 Task: Search one way flight ticket for 3 adults in first from Minot: Minot International Airport to Fort Wayne: Fort Wayne International Airport on 8-4-2023. Choice of flights is Frontier. Number of bags: 2 checked bags. Price is upto 106000. Outbound departure time preference is 8:45.
Action: Mouse moved to (295, 246)
Screenshot: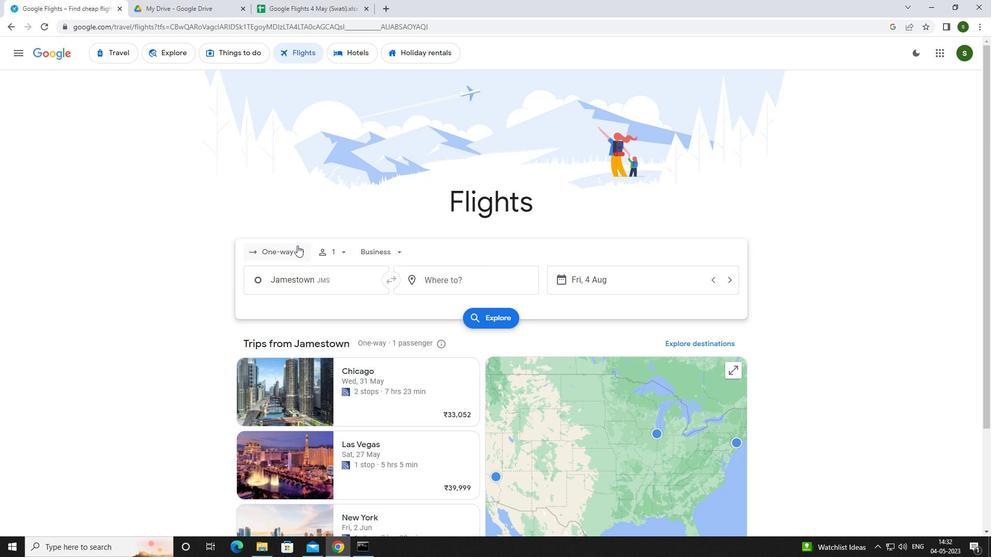 
Action: Mouse pressed left at (295, 246)
Screenshot: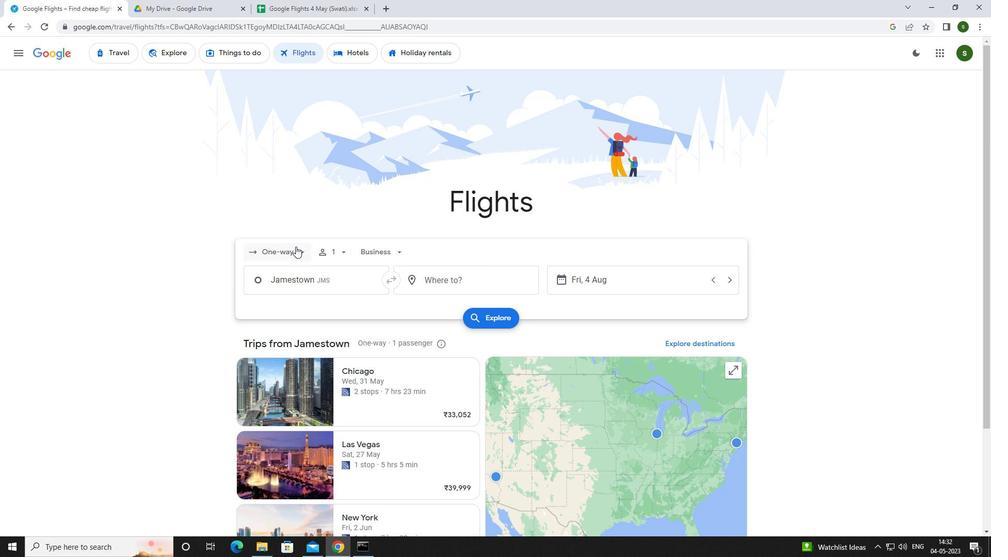 
Action: Mouse moved to (282, 303)
Screenshot: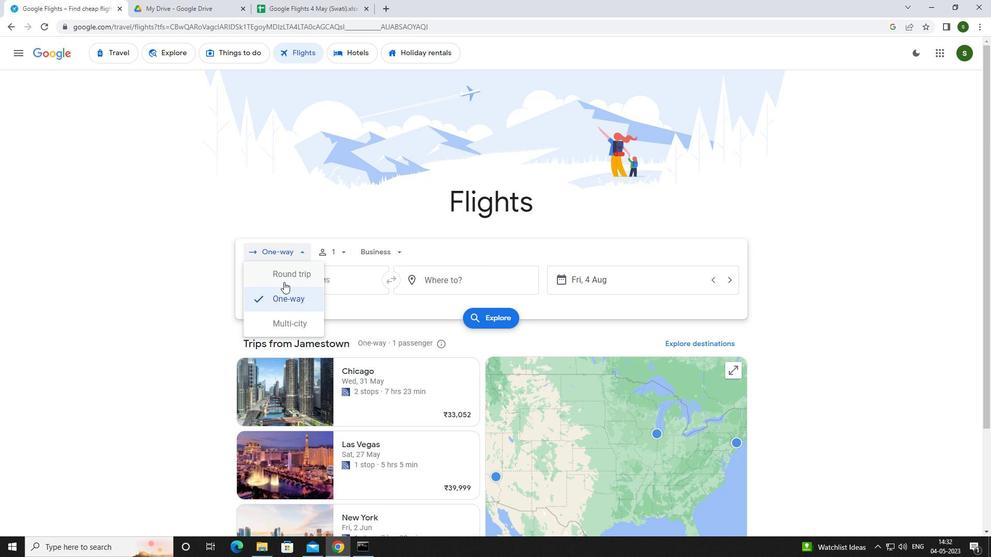 
Action: Mouse pressed left at (282, 303)
Screenshot: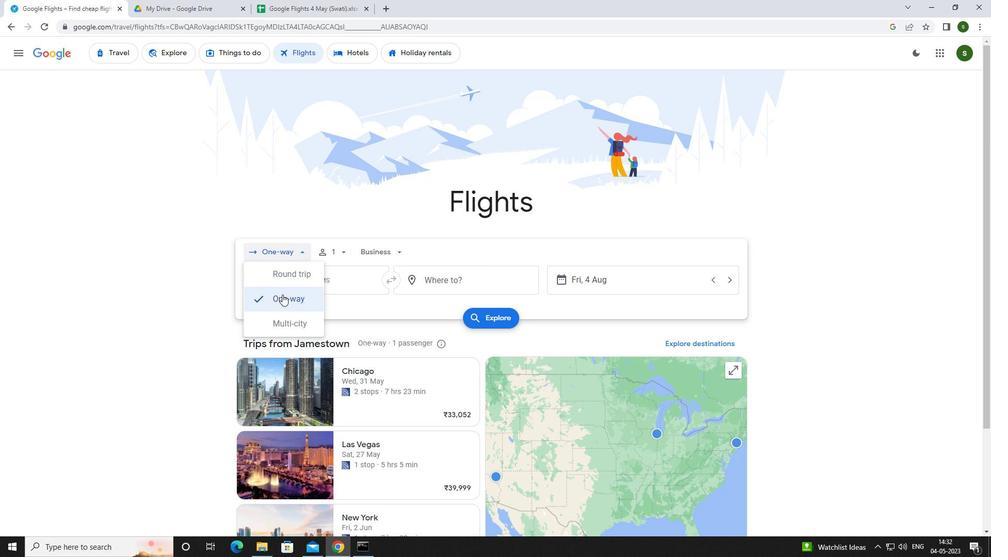 
Action: Mouse moved to (341, 255)
Screenshot: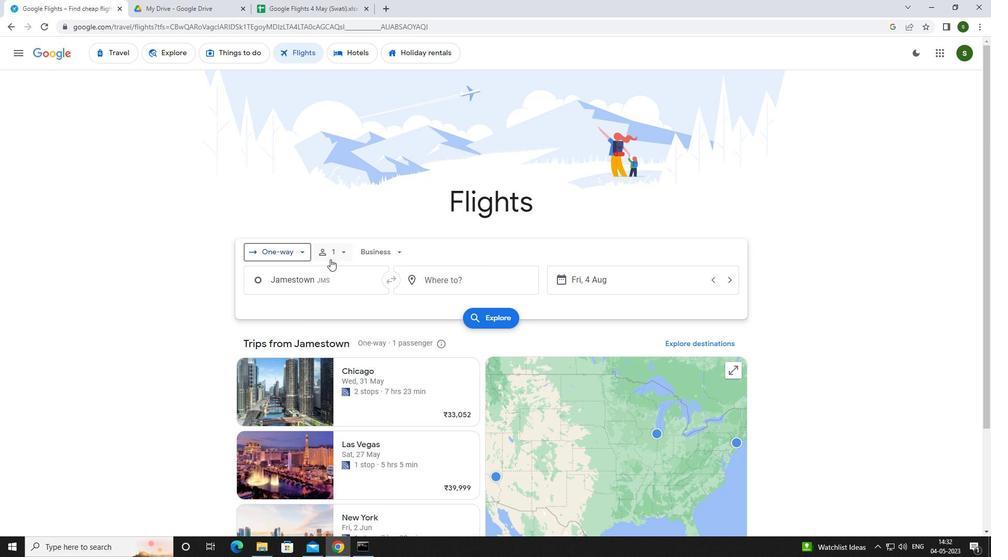 
Action: Mouse pressed left at (341, 255)
Screenshot: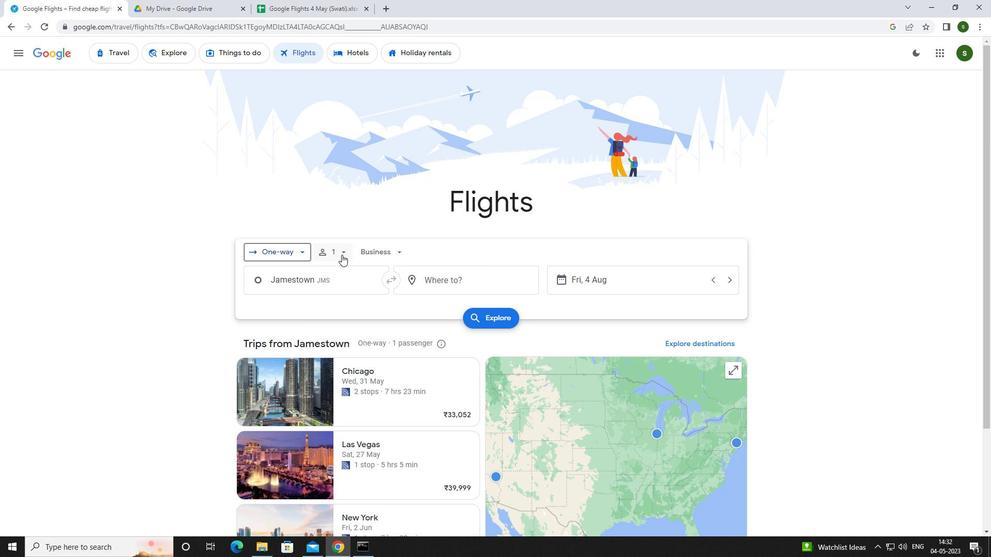 
Action: Mouse moved to (421, 274)
Screenshot: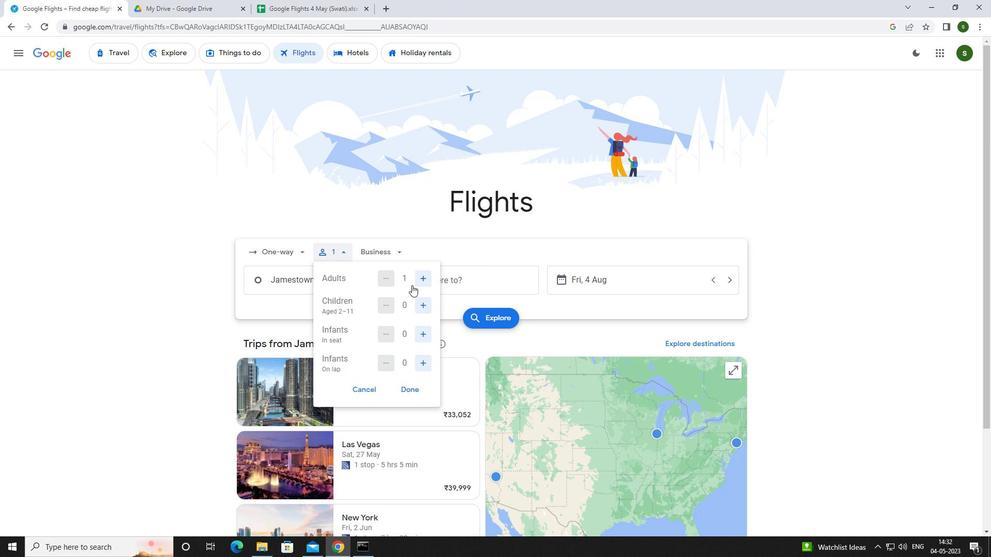 
Action: Mouse pressed left at (421, 274)
Screenshot: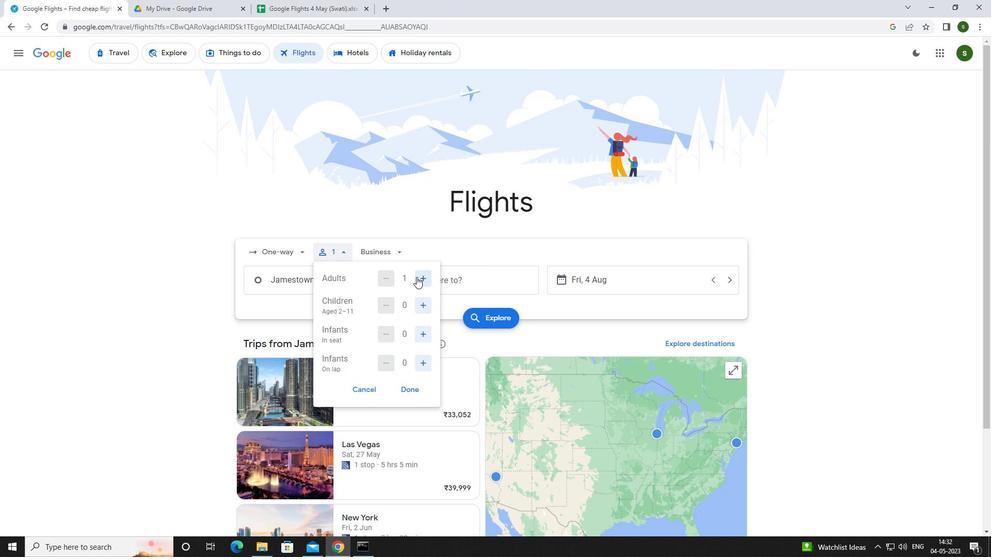 
Action: Mouse pressed left at (421, 274)
Screenshot: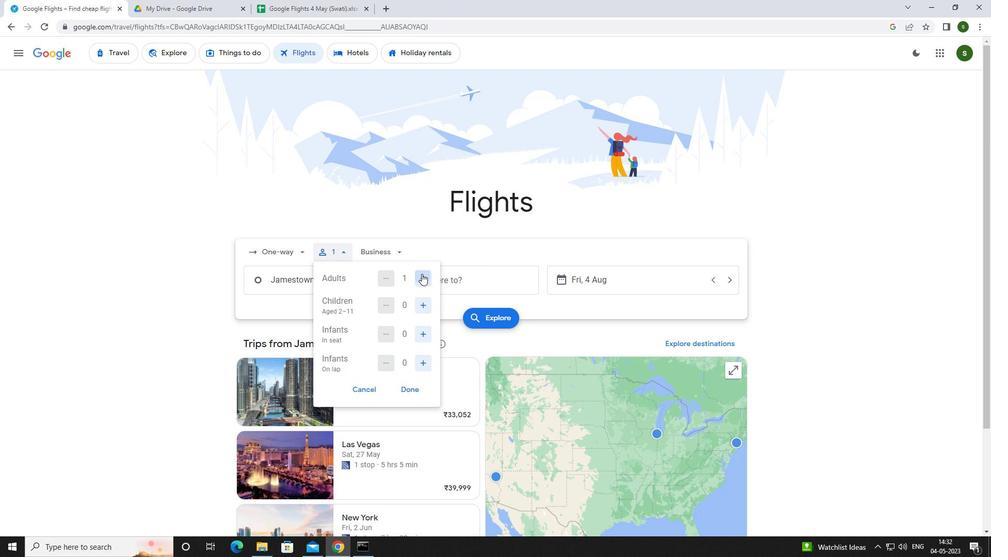 
Action: Mouse moved to (385, 249)
Screenshot: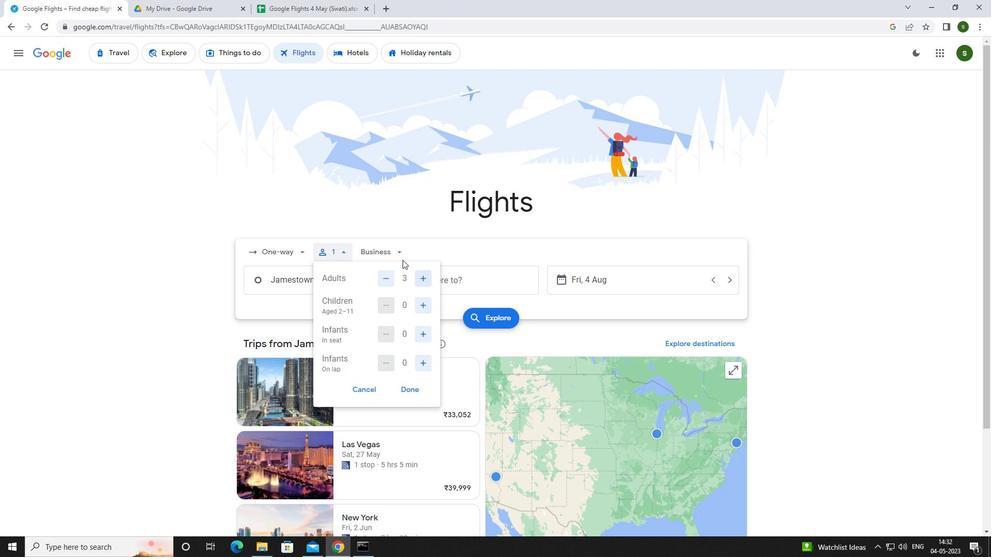 
Action: Mouse pressed left at (385, 249)
Screenshot: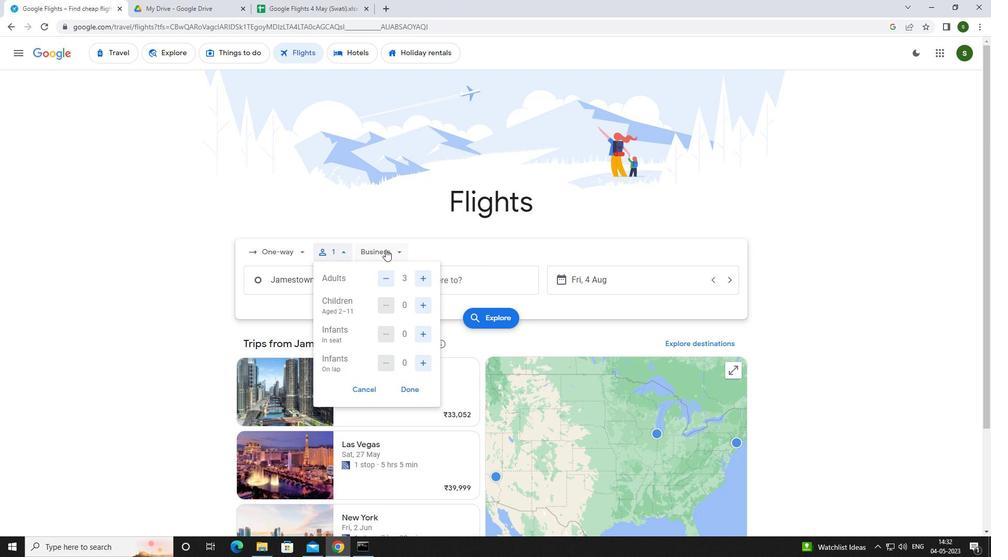 
Action: Mouse moved to (383, 346)
Screenshot: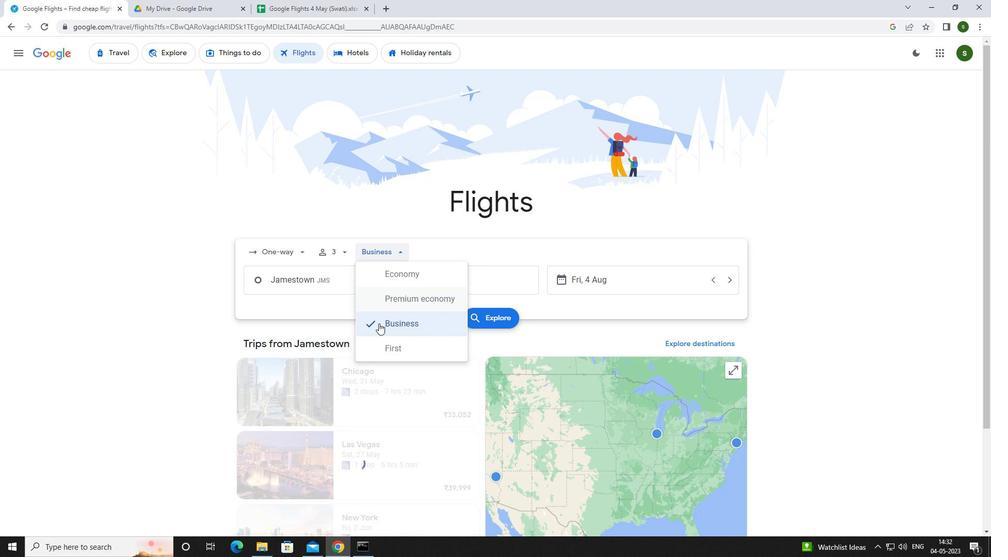 
Action: Mouse pressed left at (383, 346)
Screenshot: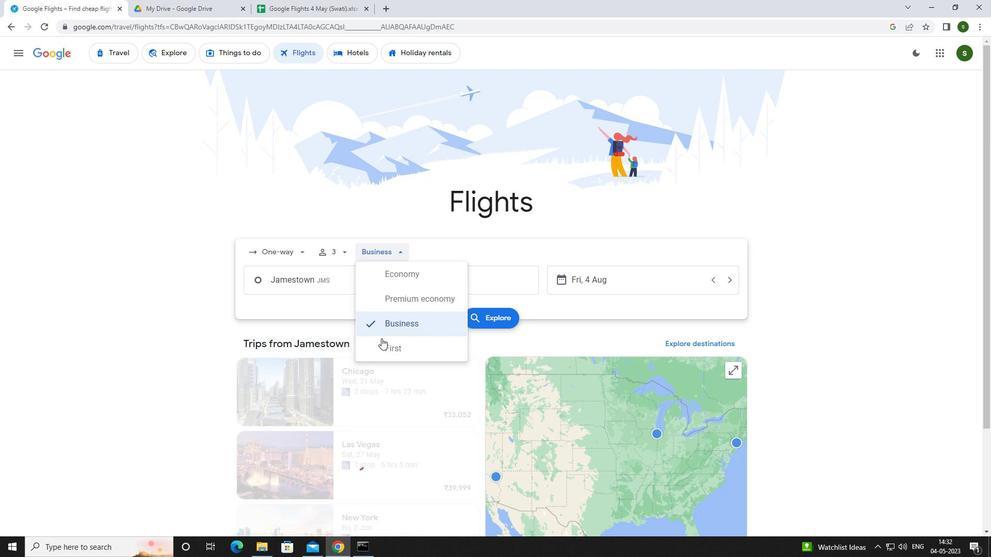 
Action: Mouse moved to (343, 277)
Screenshot: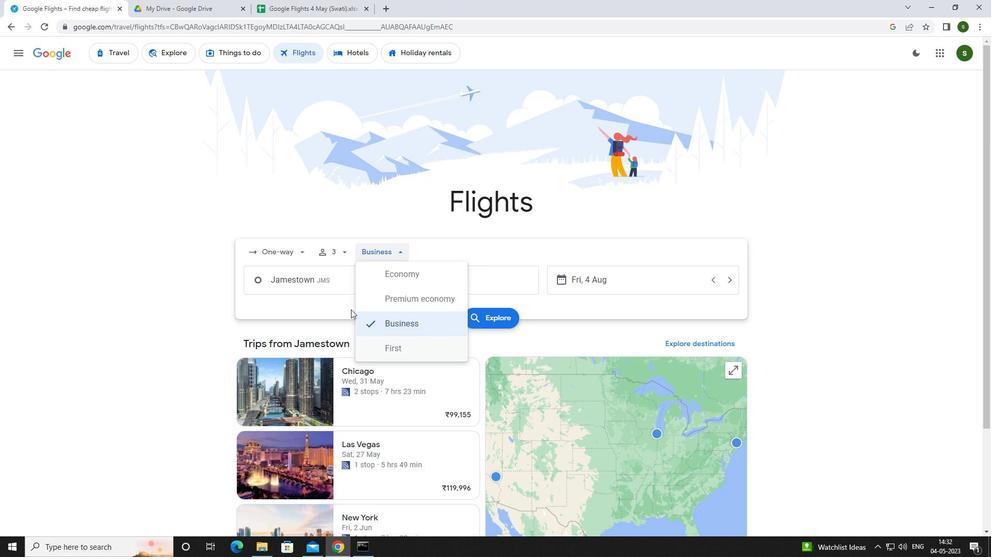 
Action: Mouse pressed left at (343, 277)
Screenshot: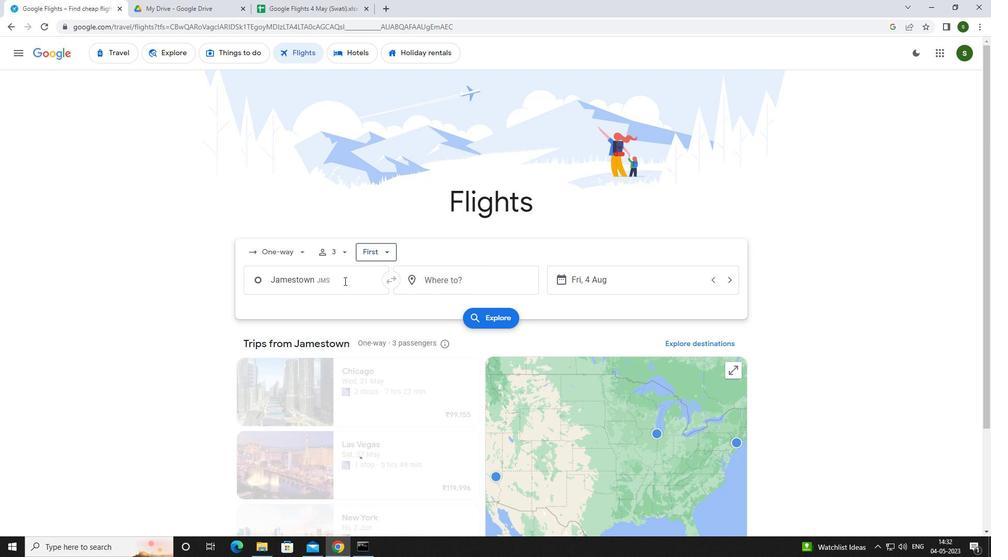 
Action: Key pressed <Key.caps_lock>m<Key.caps_lock>inot
Screenshot: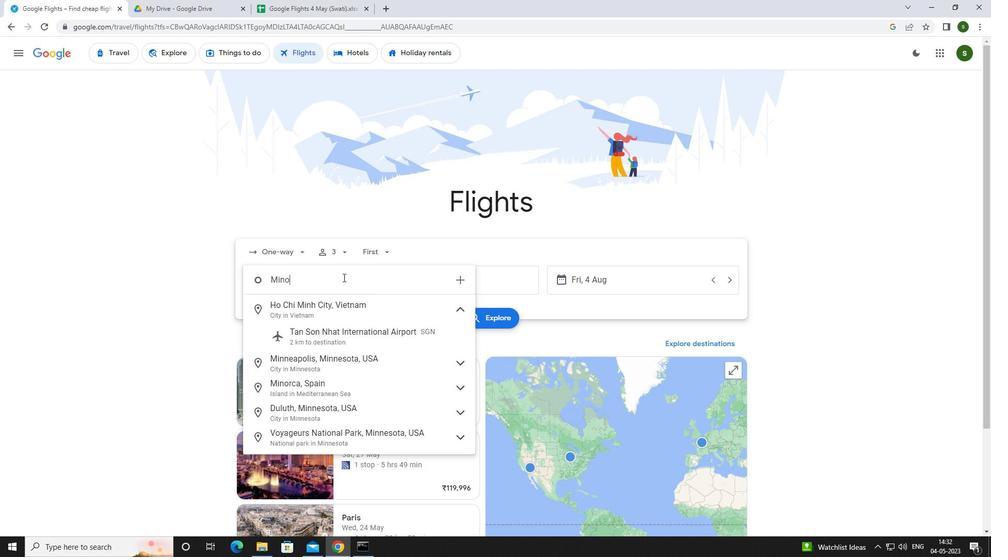 
Action: Mouse moved to (341, 334)
Screenshot: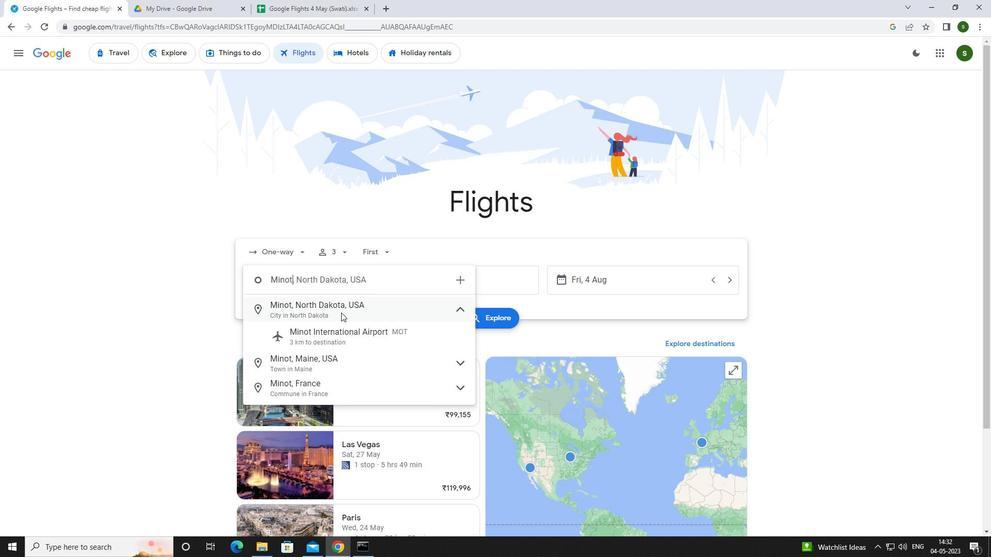 
Action: Mouse pressed left at (341, 334)
Screenshot: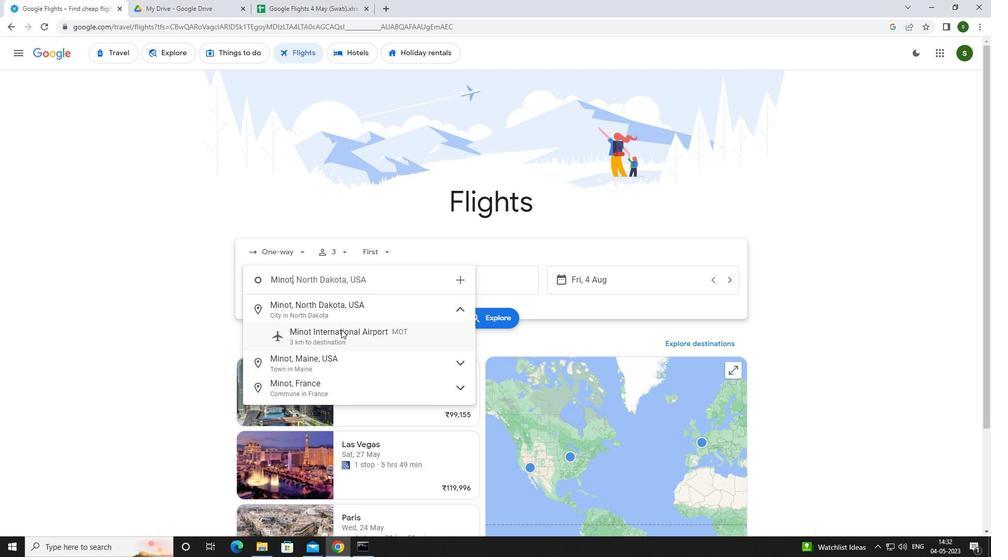 
Action: Mouse moved to (456, 280)
Screenshot: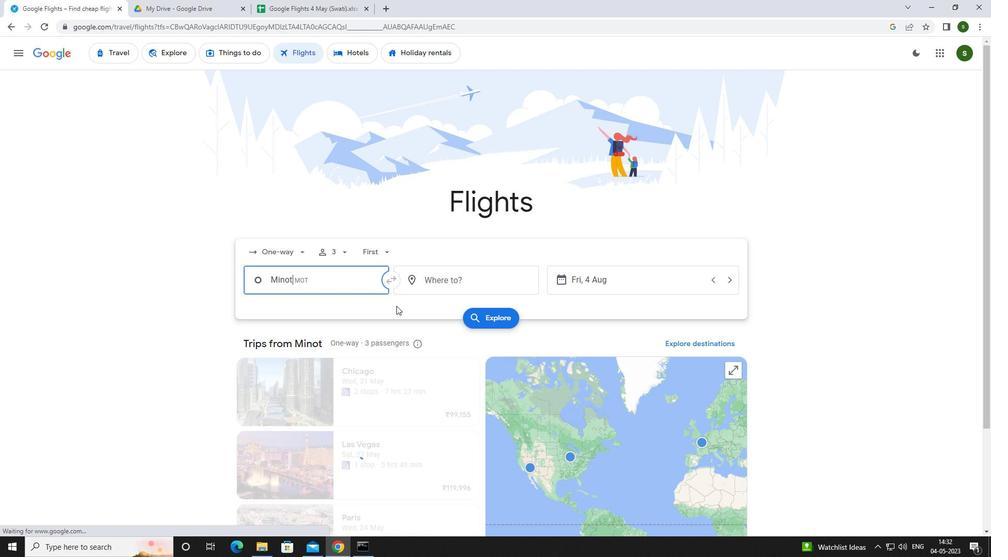 
Action: Mouse pressed left at (456, 280)
Screenshot: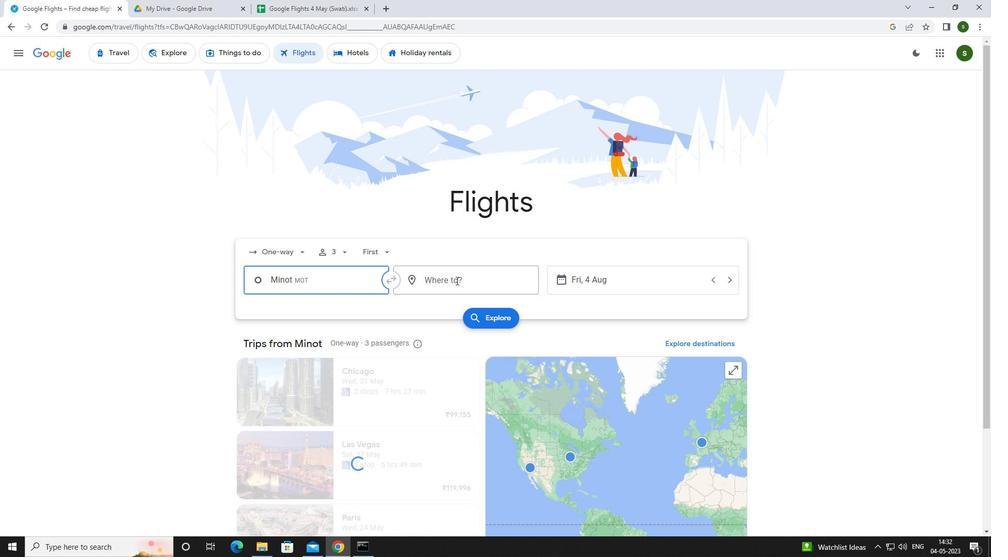 
Action: Key pressed <Key.caps_lock>f<Key.caps_lock>ort<Key.space><Key.caps_lock>w<Key.caps_lock>Ay
Screenshot: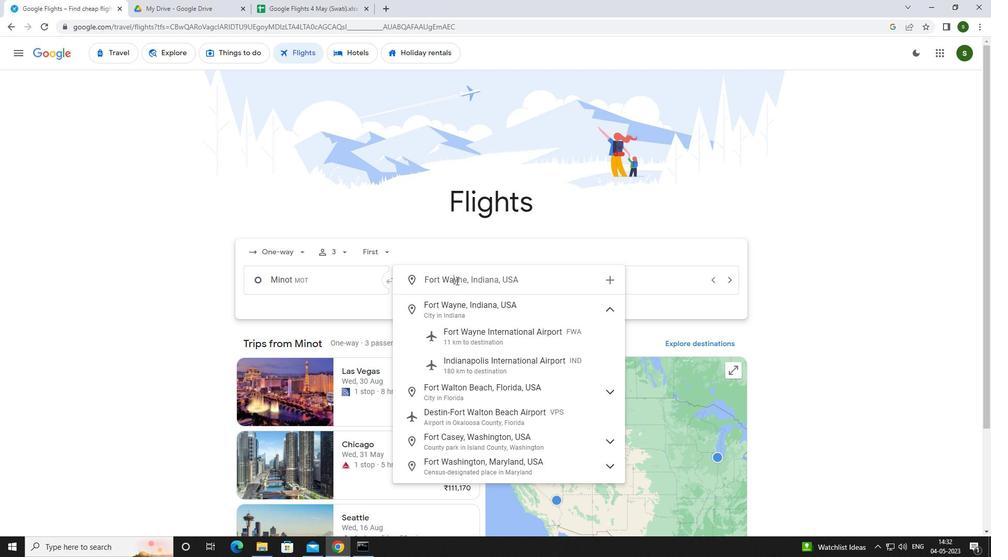 
Action: Mouse moved to (459, 333)
Screenshot: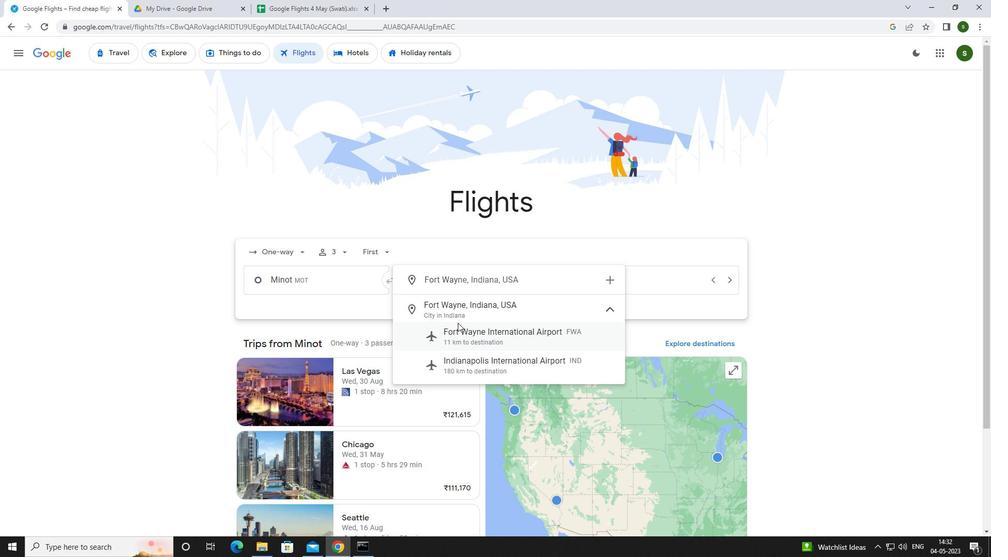 
Action: Mouse pressed left at (459, 333)
Screenshot: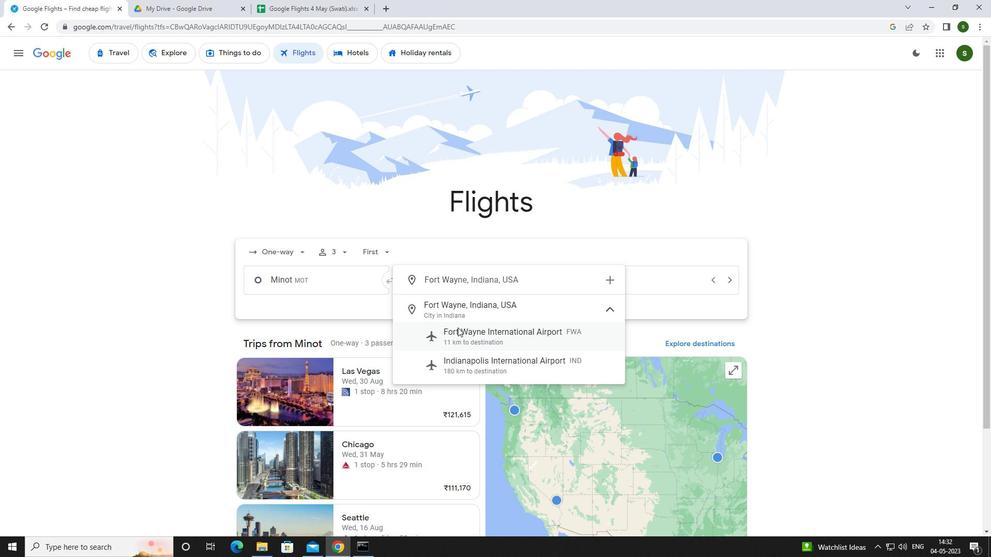 
Action: Mouse moved to (623, 279)
Screenshot: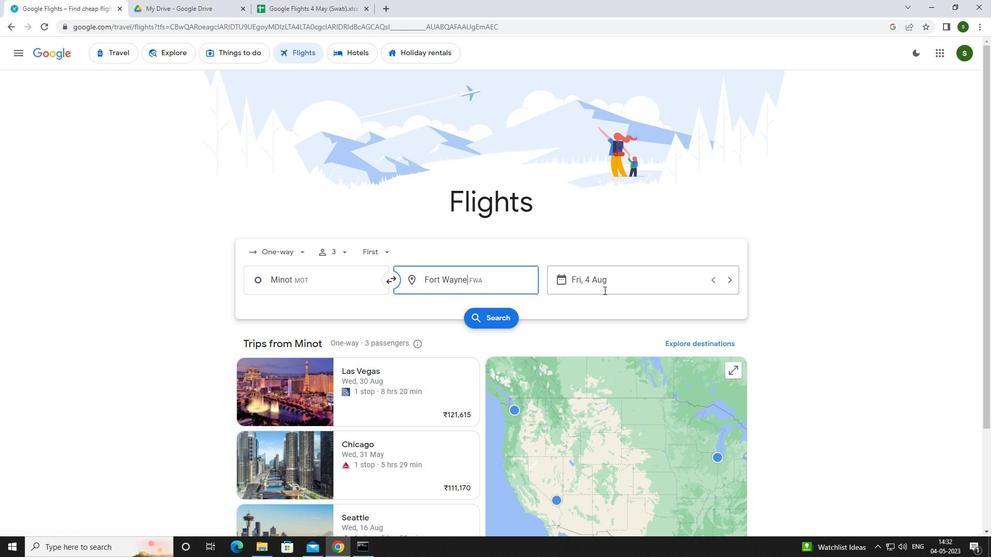 
Action: Mouse pressed left at (623, 279)
Screenshot: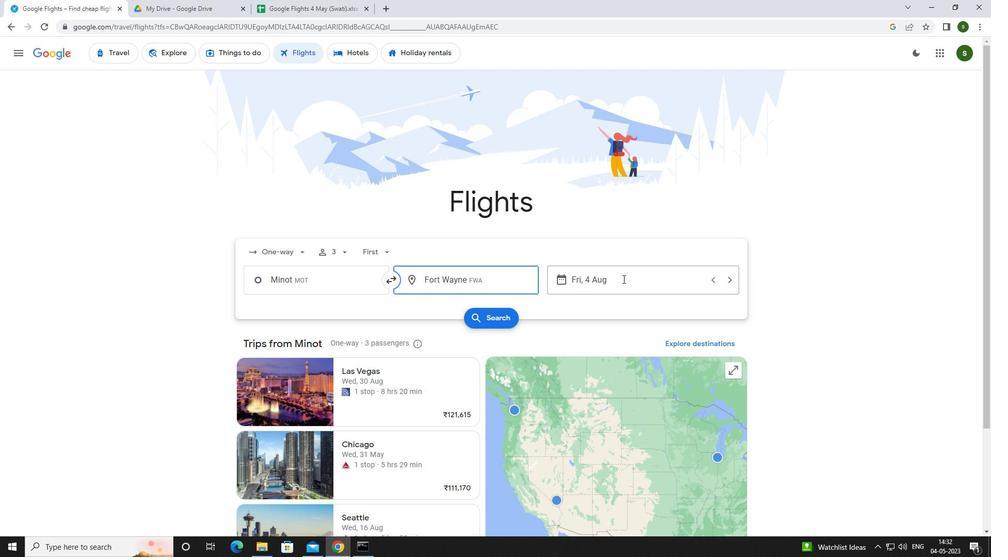 
Action: Mouse moved to (495, 344)
Screenshot: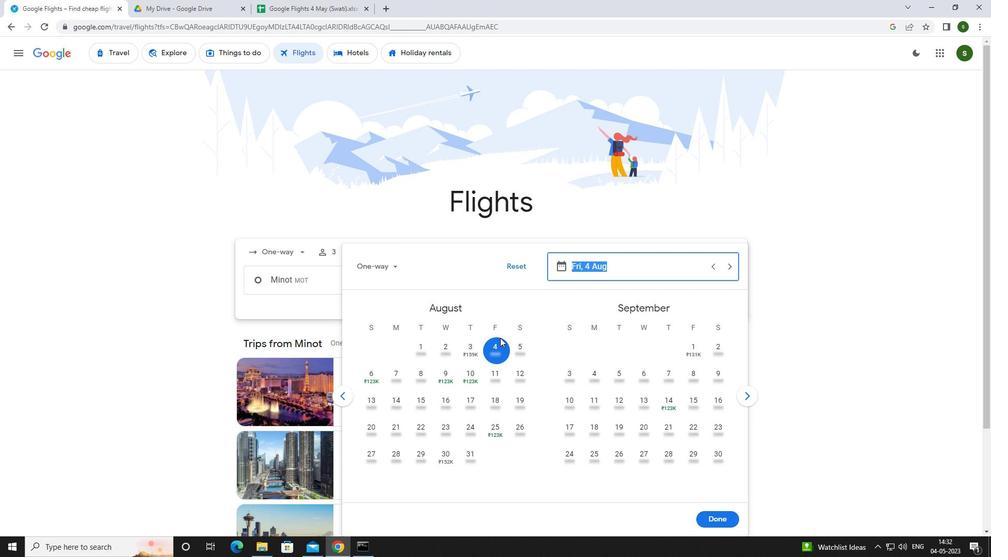 
Action: Mouse pressed left at (495, 344)
Screenshot: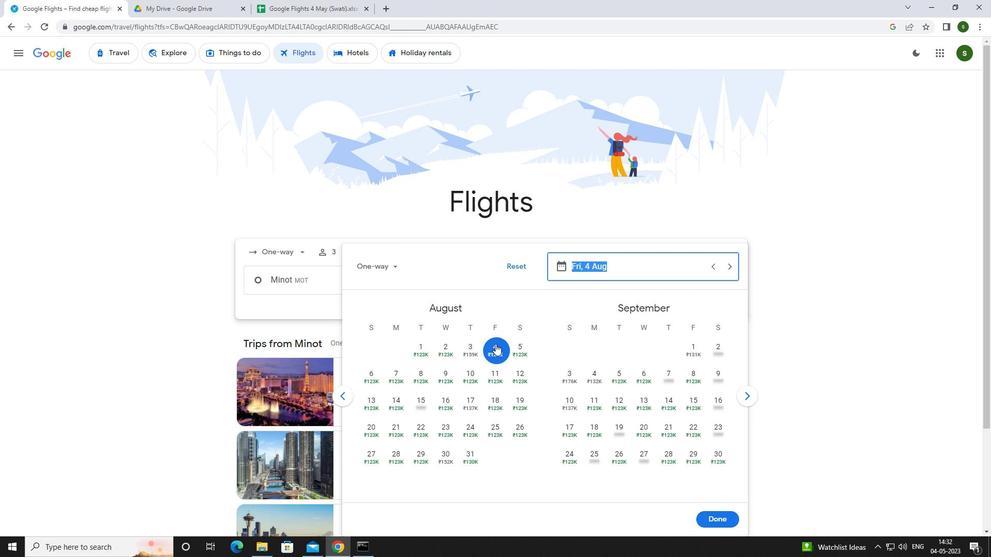 
Action: Mouse moved to (728, 511)
Screenshot: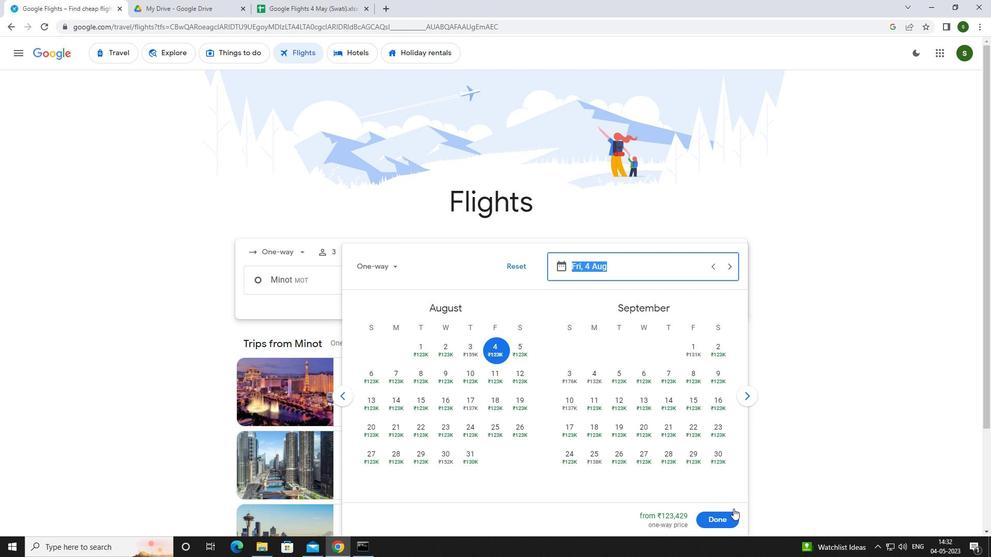 
Action: Mouse pressed left at (728, 511)
Screenshot: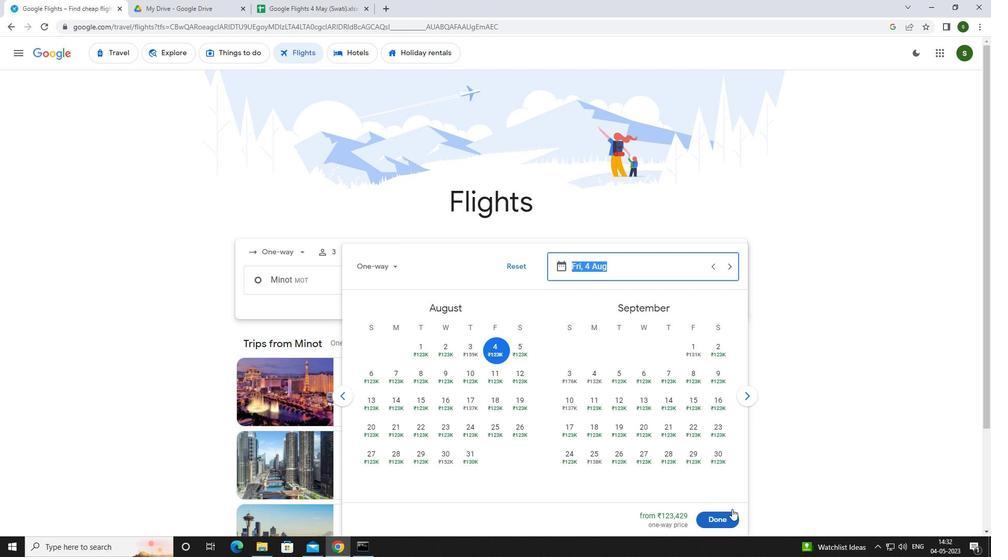 
Action: Mouse moved to (504, 318)
Screenshot: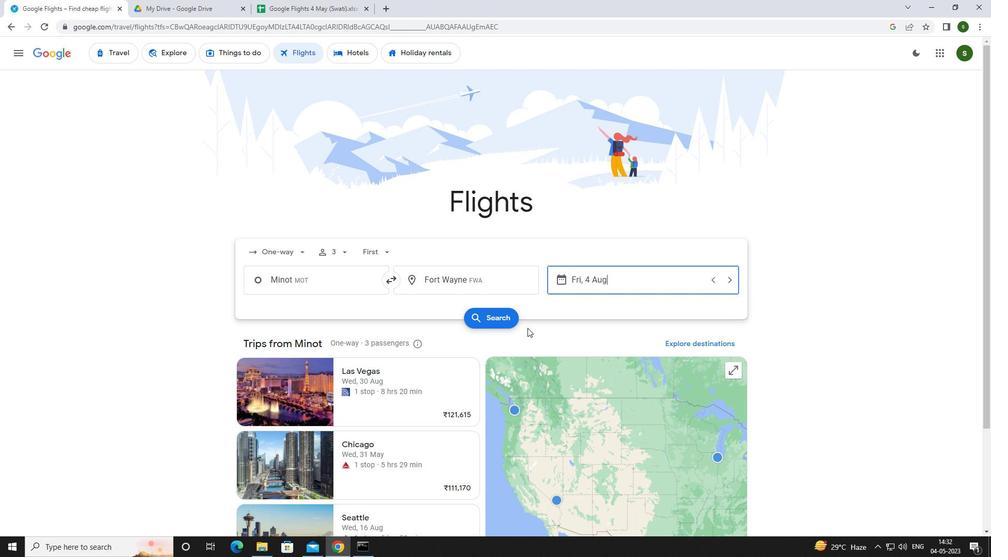 
Action: Mouse pressed left at (504, 318)
Screenshot: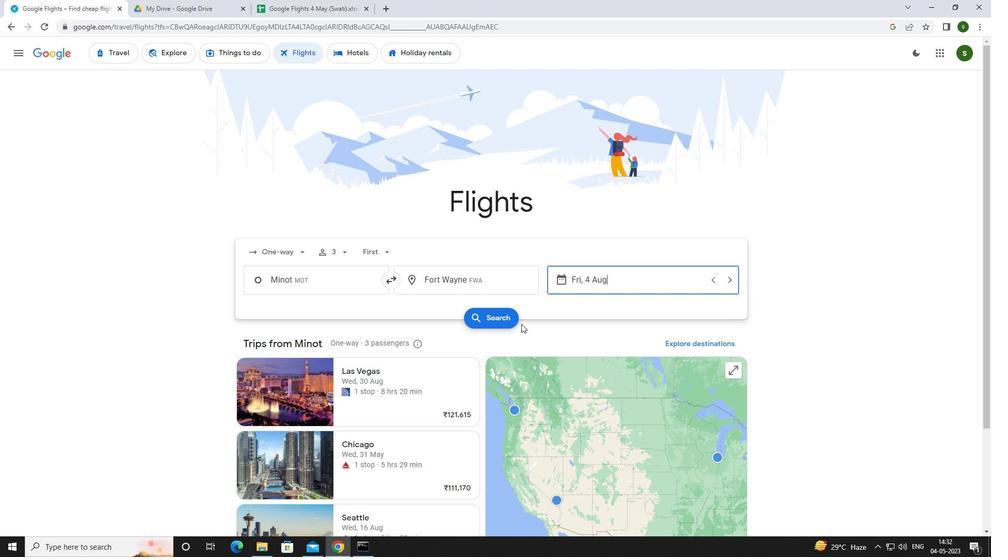 
Action: Mouse moved to (261, 147)
Screenshot: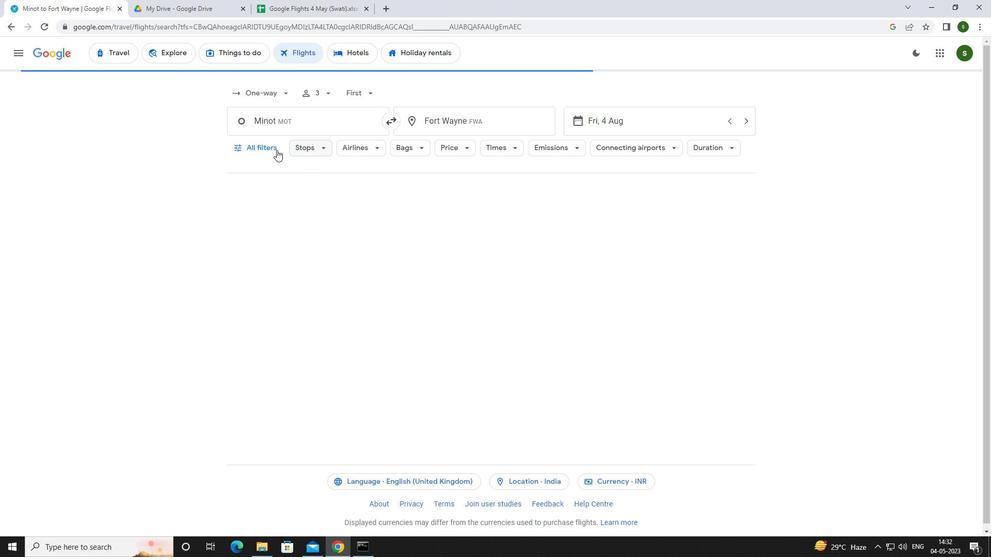 
Action: Mouse pressed left at (261, 147)
Screenshot: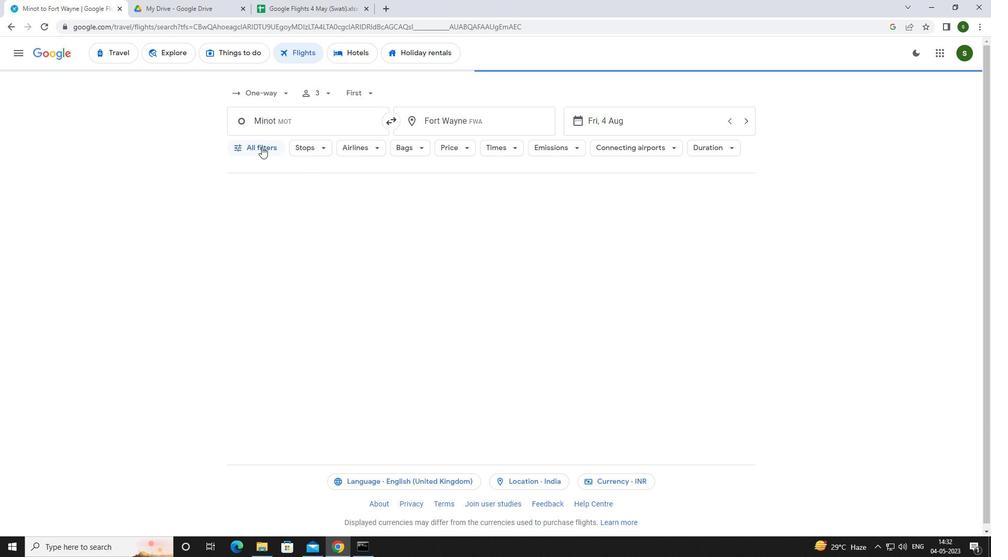 
Action: Mouse moved to (382, 365)
Screenshot: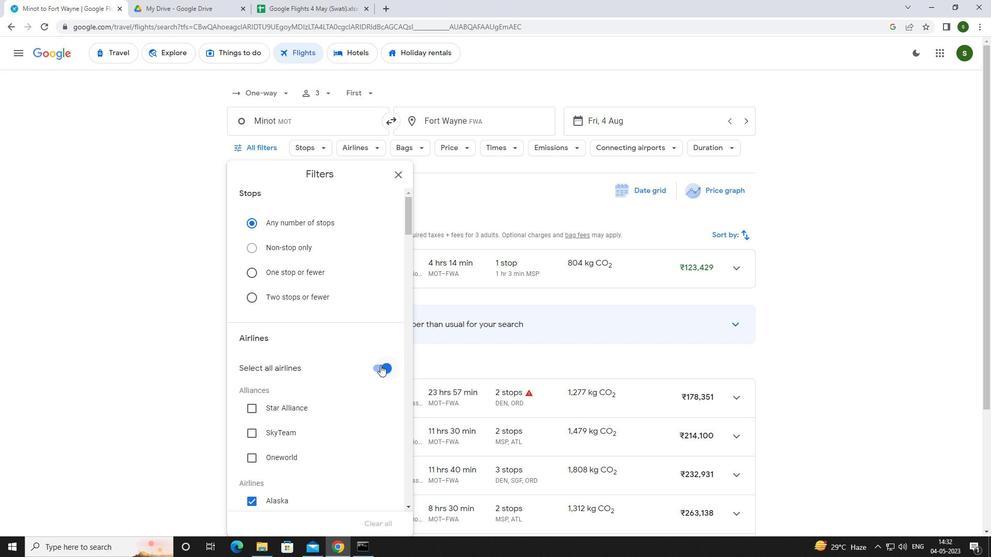 
Action: Mouse pressed left at (382, 365)
Screenshot: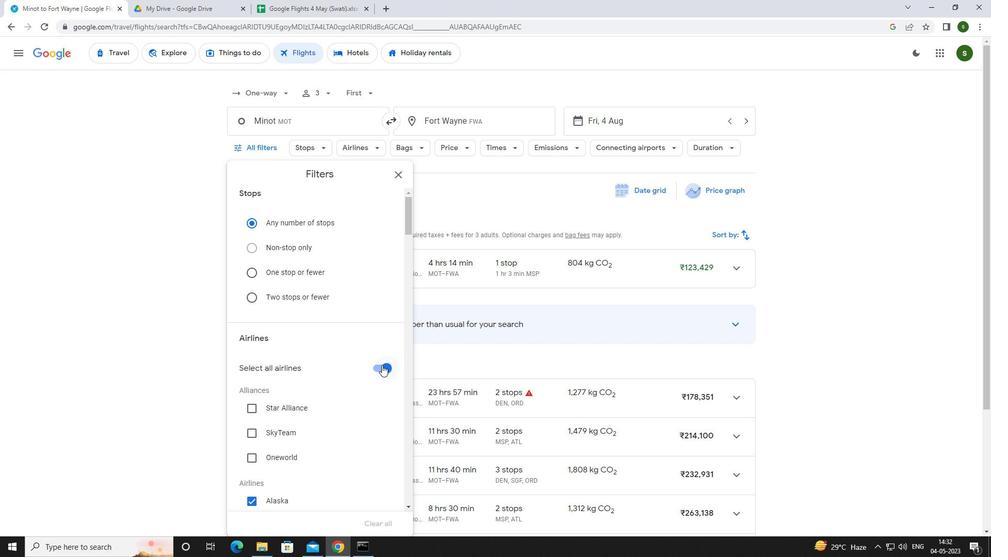 
Action: Mouse scrolled (382, 365) with delta (0, 0)
Screenshot: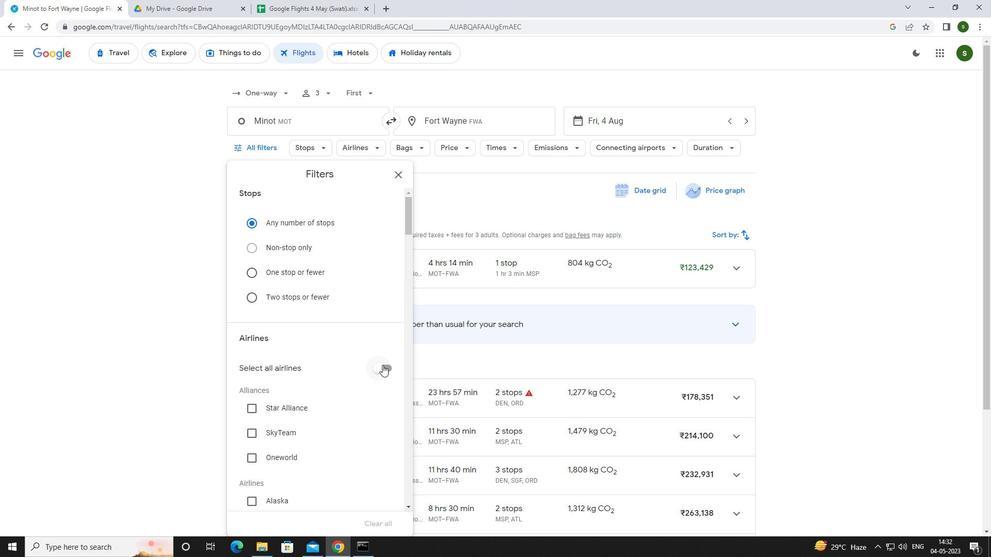 
Action: Mouse scrolled (382, 365) with delta (0, 0)
Screenshot: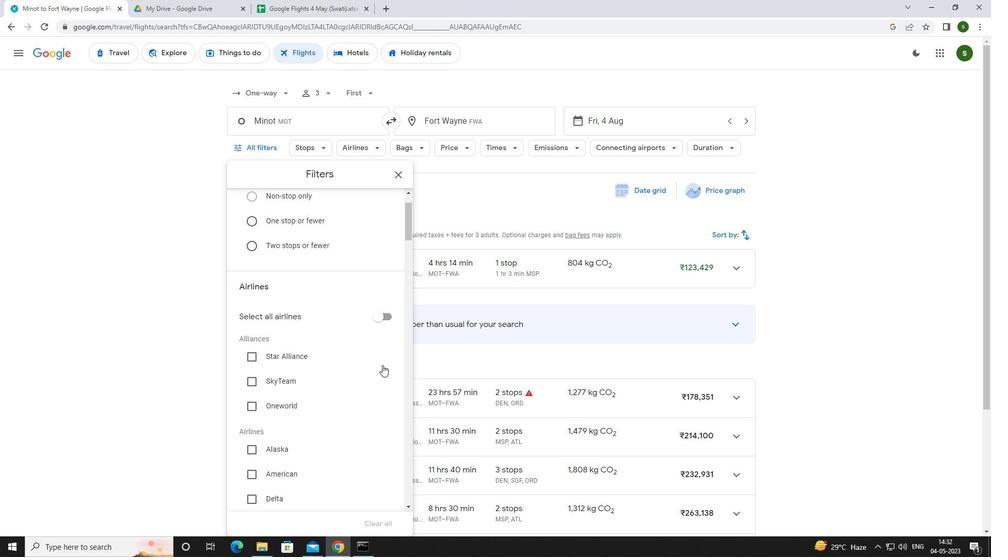 
Action: Mouse scrolled (382, 365) with delta (0, 0)
Screenshot: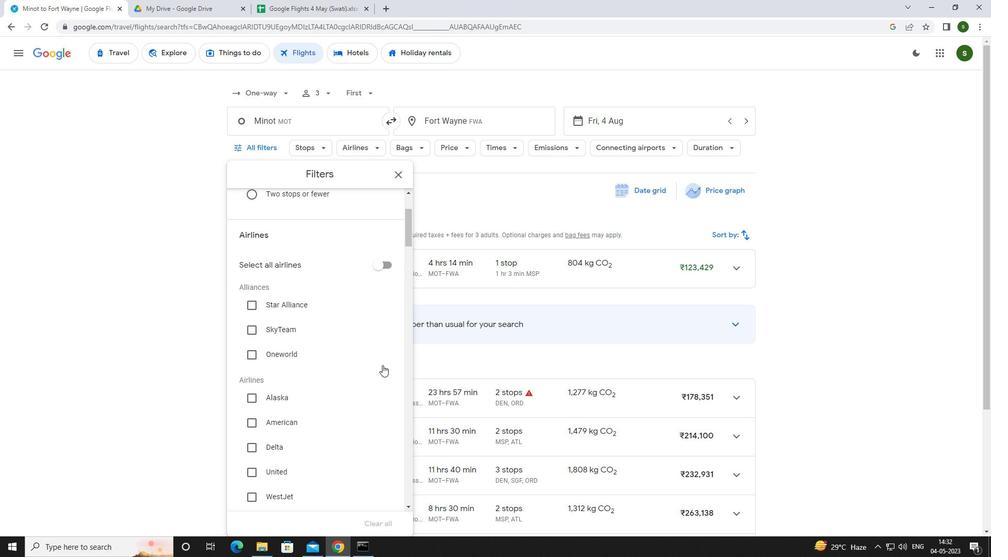 
Action: Mouse scrolled (382, 365) with delta (0, 0)
Screenshot: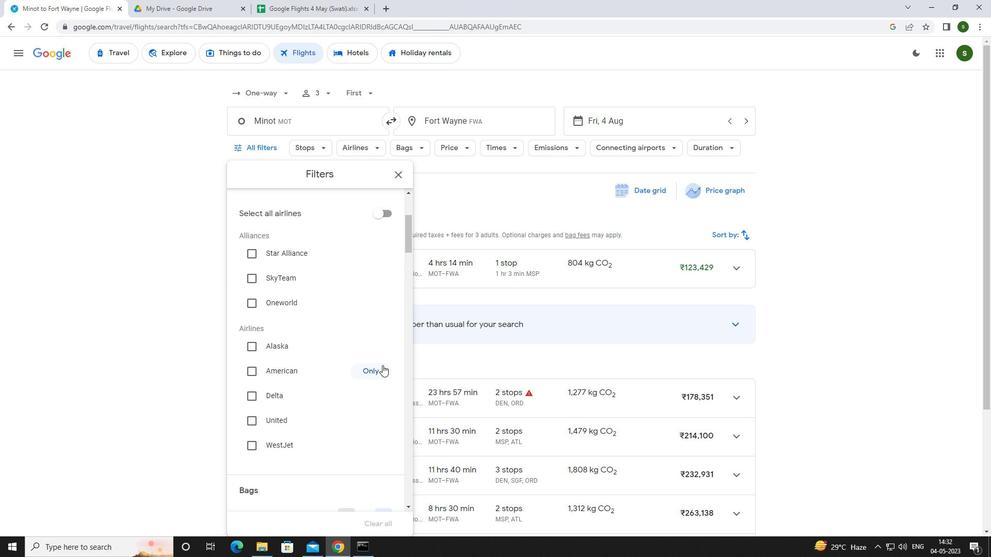 
Action: Mouse scrolled (382, 365) with delta (0, 0)
Screenshot: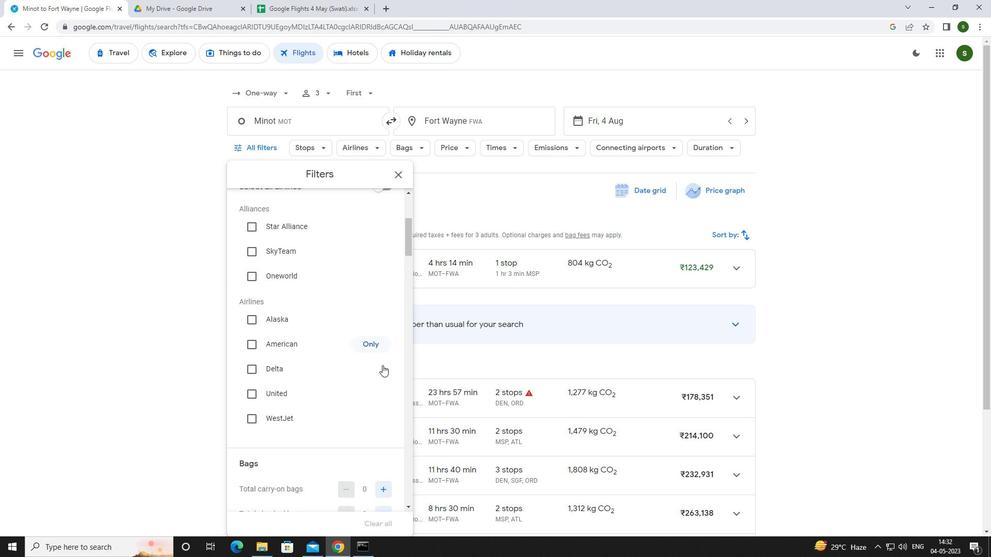 
Action: Mouse scrolled (382, 365) with delta (0, 0)
Screenshot: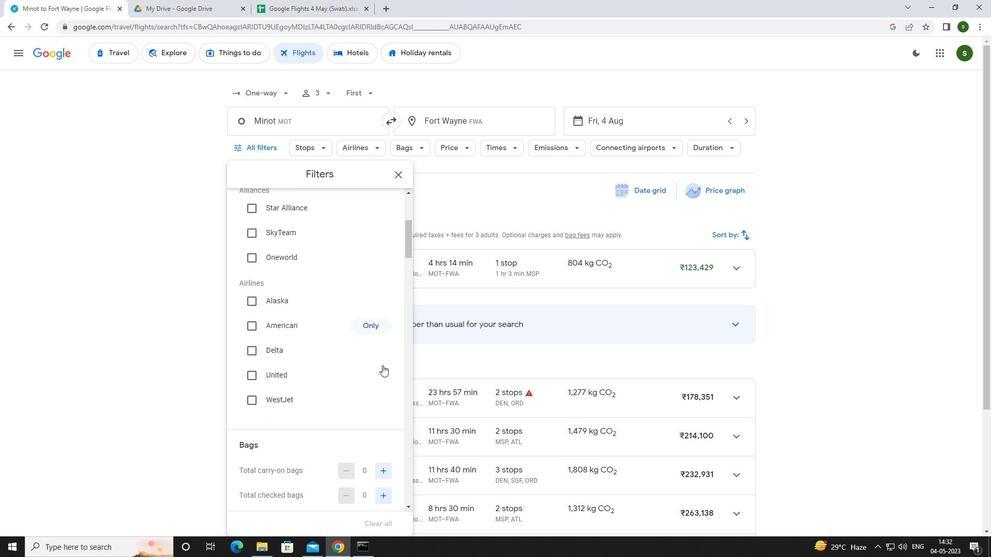 
Action: Mouse moved to (383, 383)
Screenshot: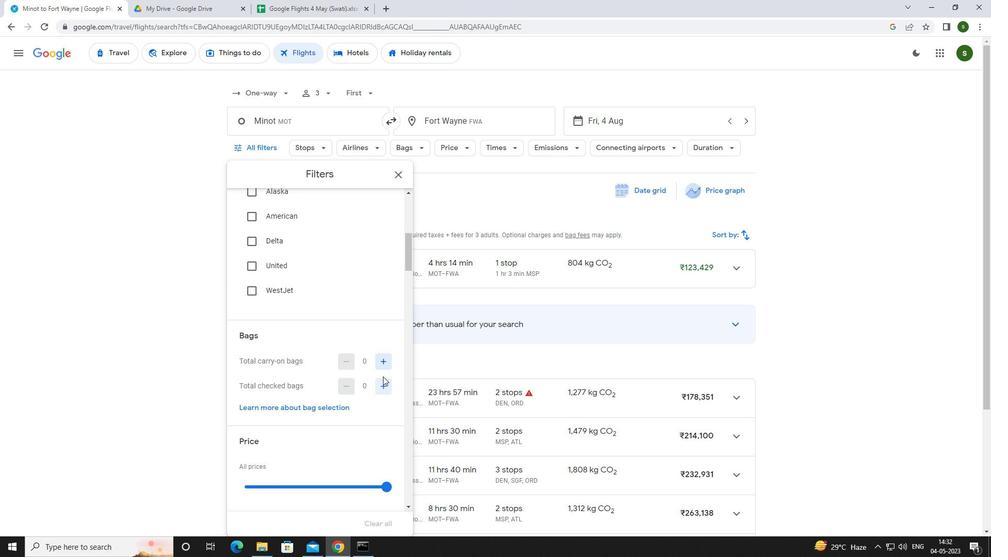
Action: Mouse pressed left at (383, 383)
Screenshot: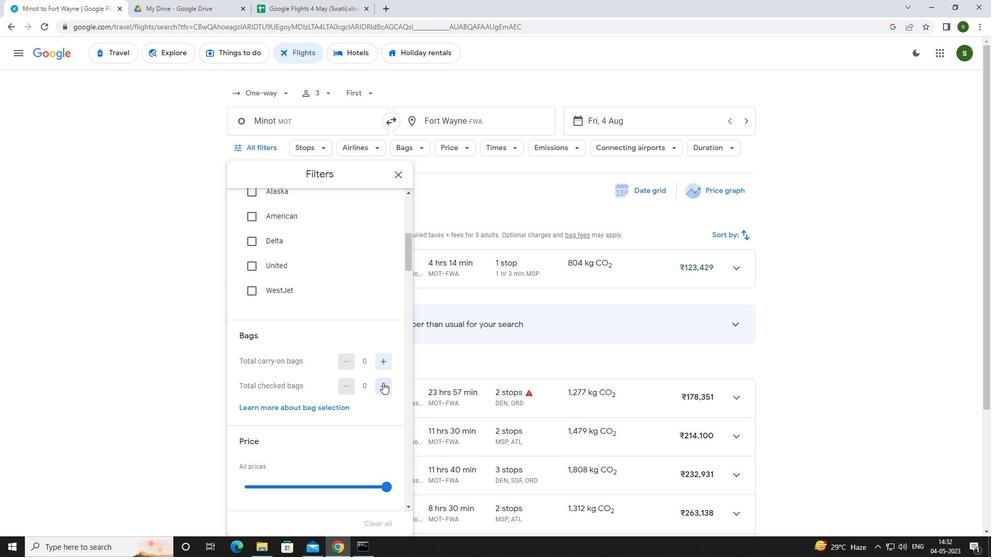 
Action: Mouse pressed left at (383, 383)
Screenshot: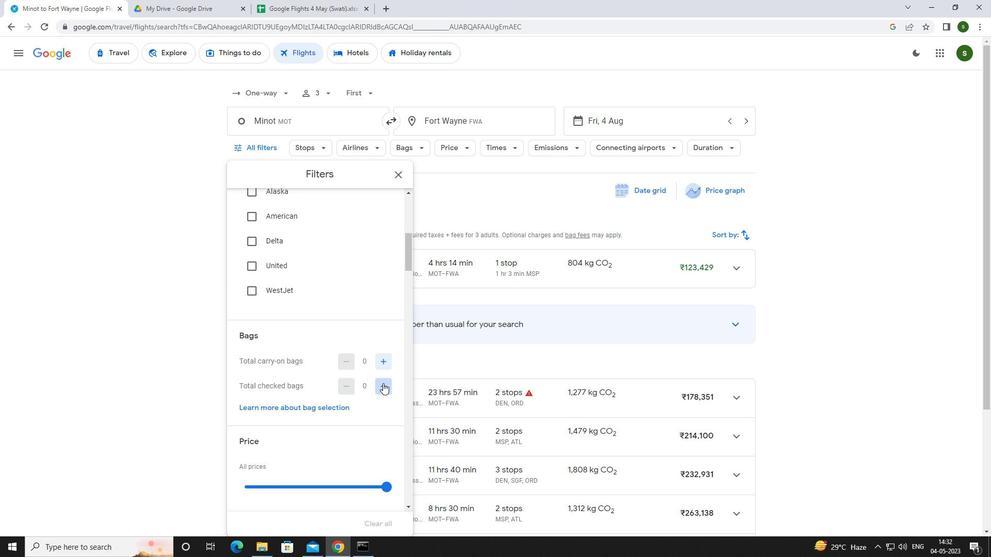 
Action: Mouse scrolled (383, 383) with delta (0, 0)
Screenshot: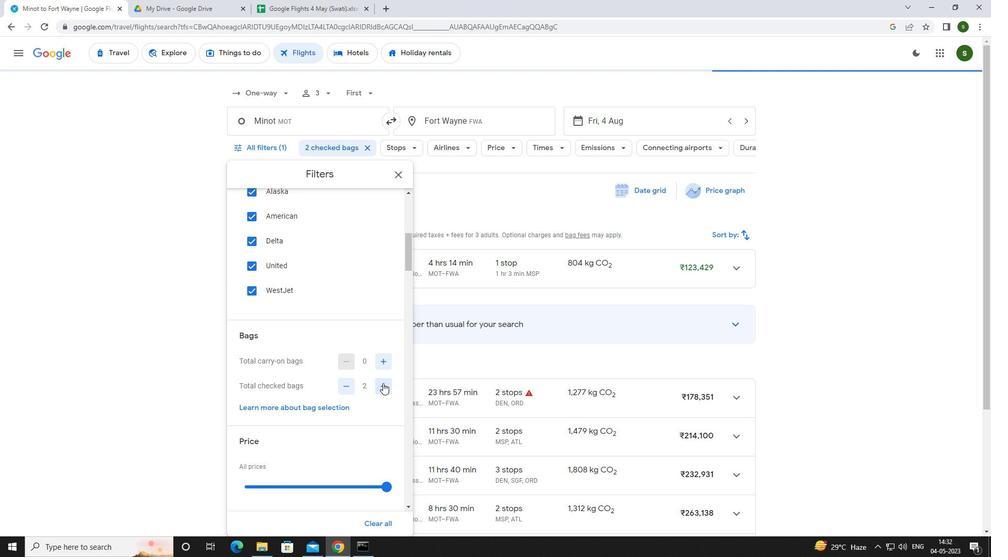 
Action: Mouse scrolled (383, 383) with delta (0, 0)
Screenshot: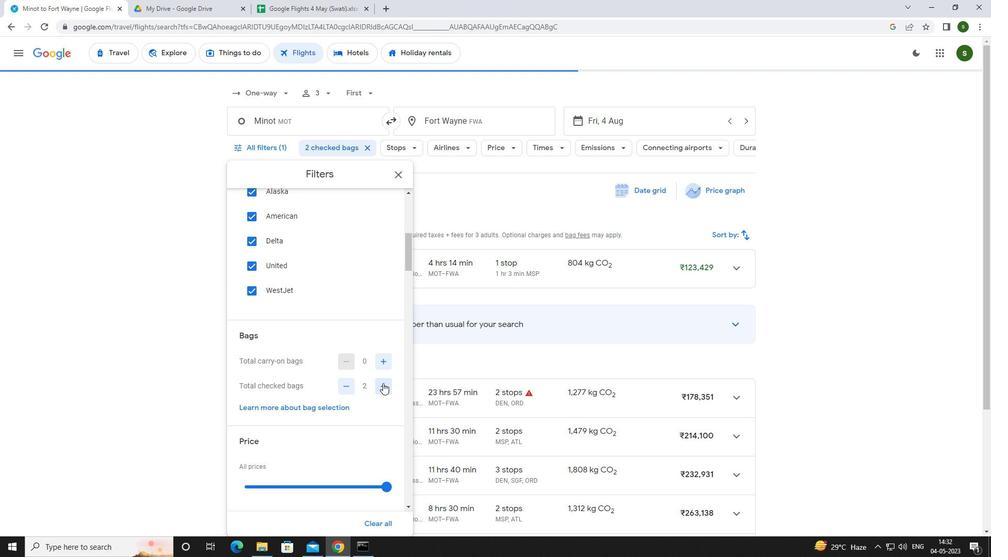 
Action: Mouse scrolled (383, 383) with delta (0, 0)
Screenshot: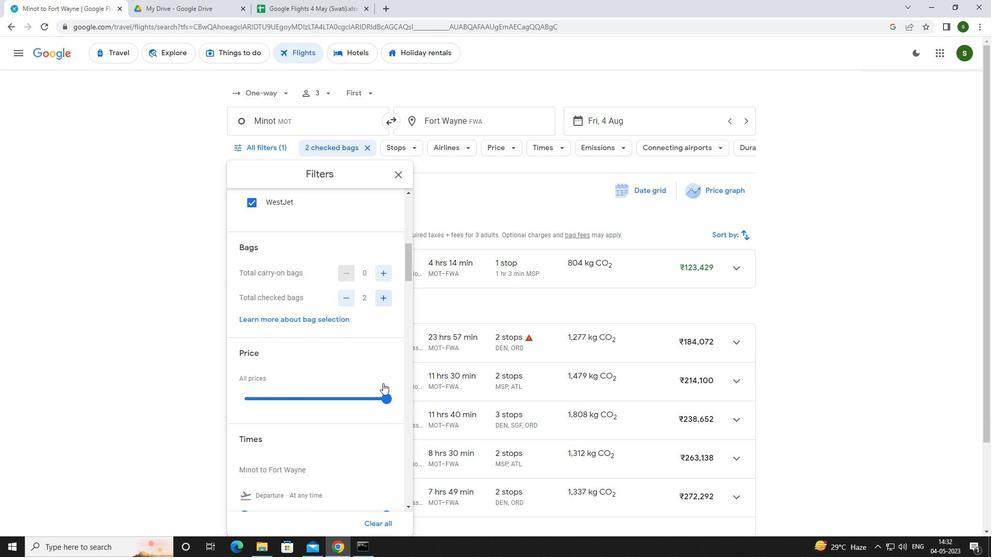 
Action: Mouse moved to (389, 333)
Screenshot: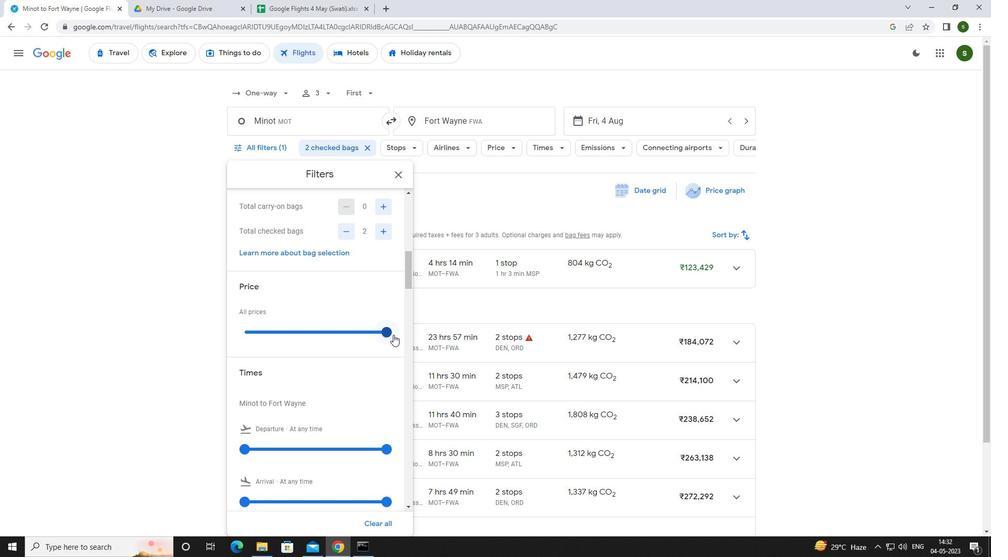 
Action: Mouse pressed left at (389, 333)
Screenshot: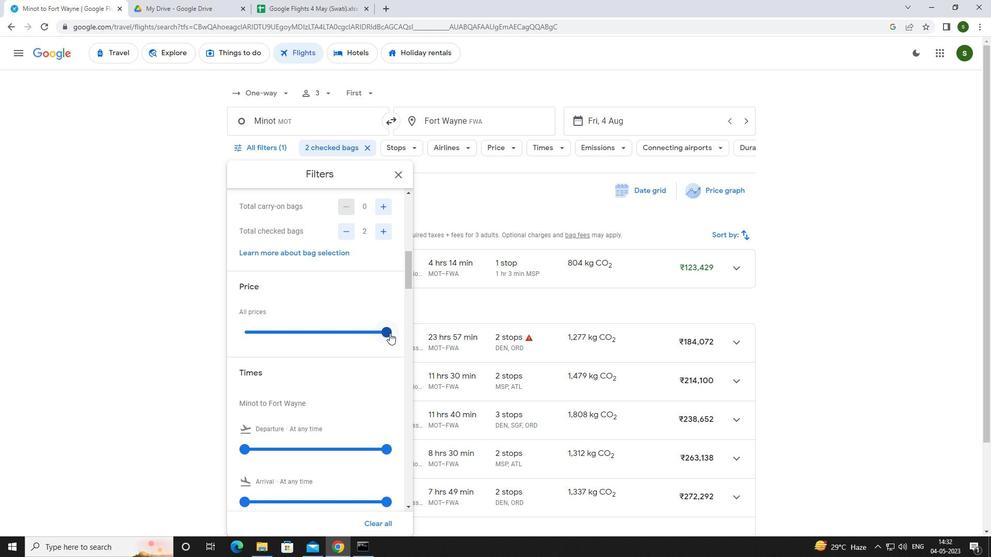 
Action: Mouse moved to (262, 336)
Screenshot: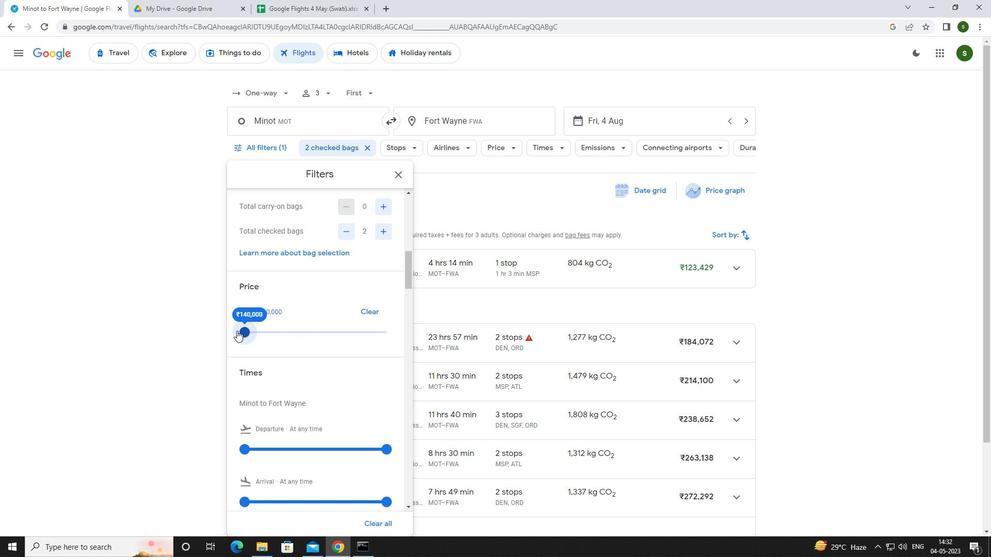 
Action: Mouse scrolled (262, 335) with delta (0, 0)
Screenshot: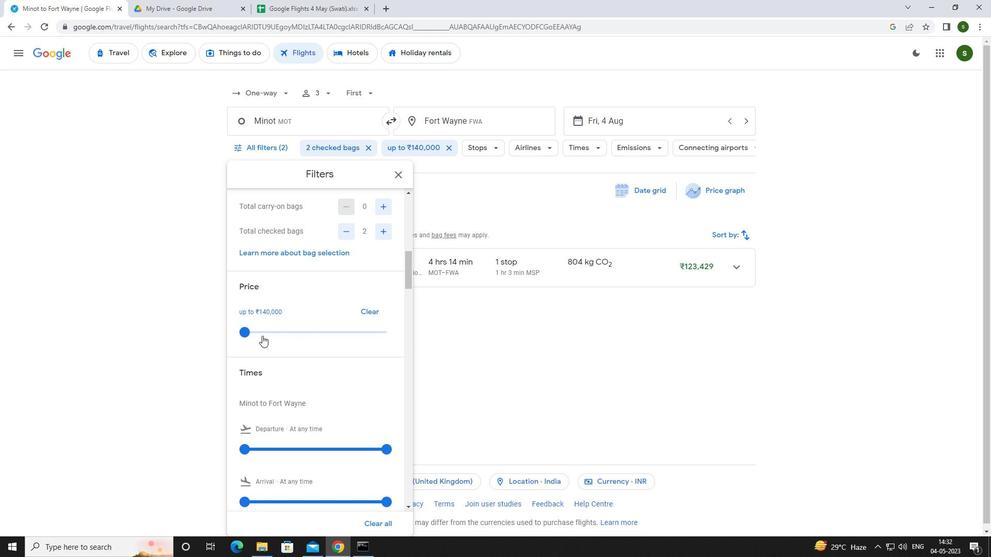 
Action: Mouse scrolled (262, 335) with delta (0, 0)
Screenshot: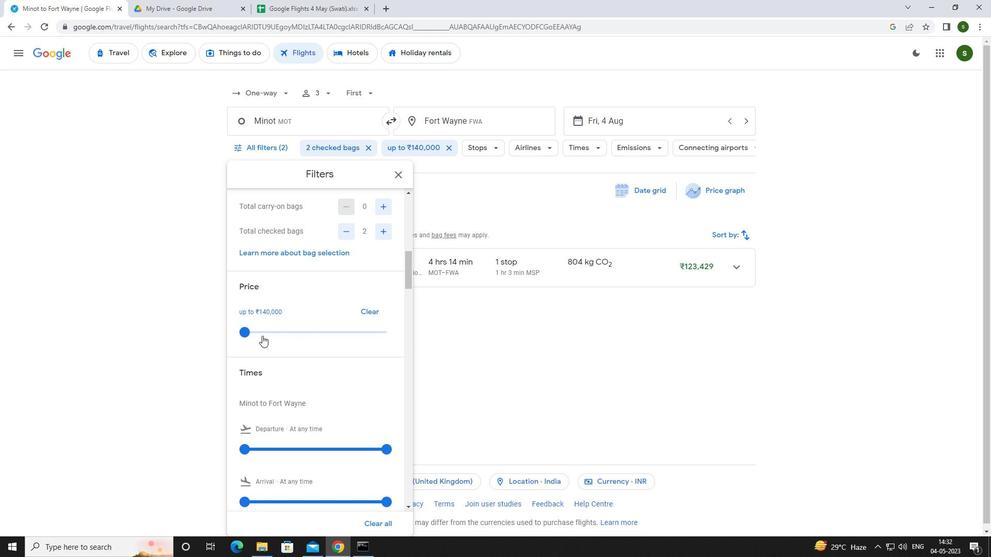
Action: Mouse moved to (244, 346)
Screenshot: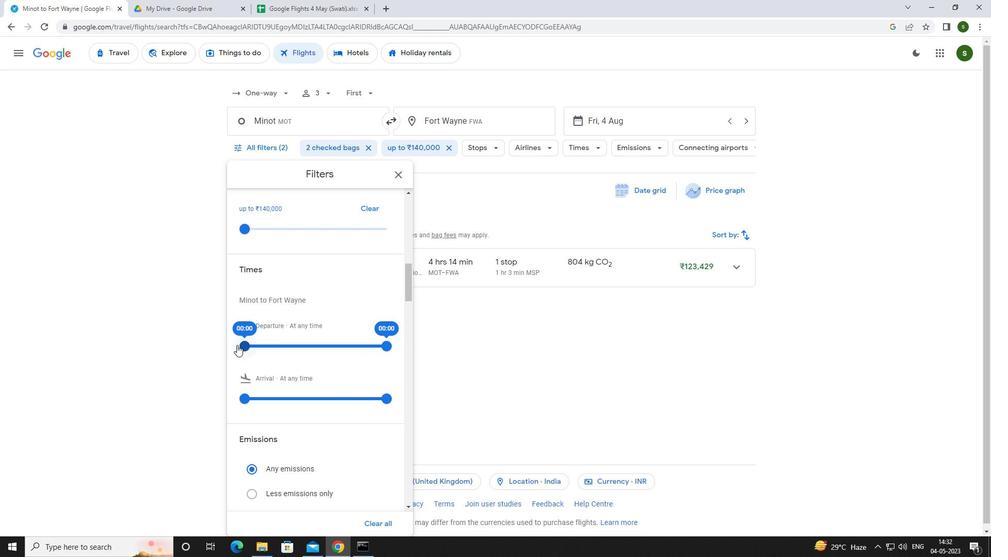 
Action: Mouse pressed left at (244, 346)
Screenshot: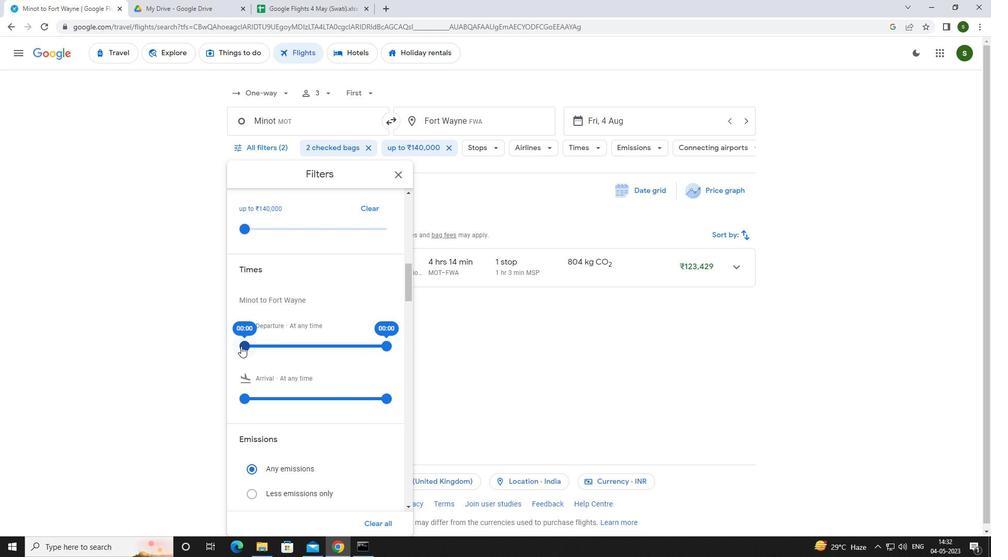 
Action: Mouse moved to (539, 372)
Screenshot: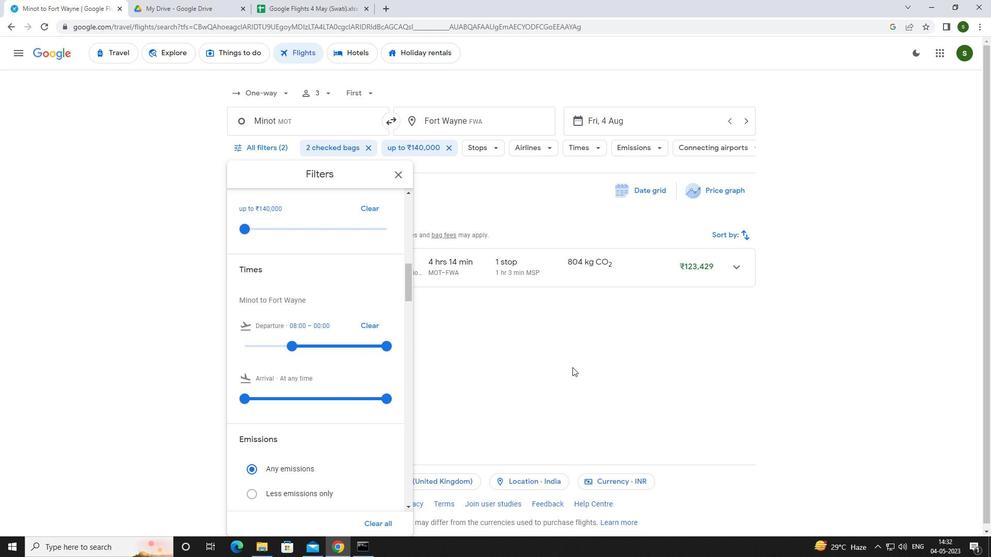 
Action: Mouse pressed left at (539, 372)
Screenshot: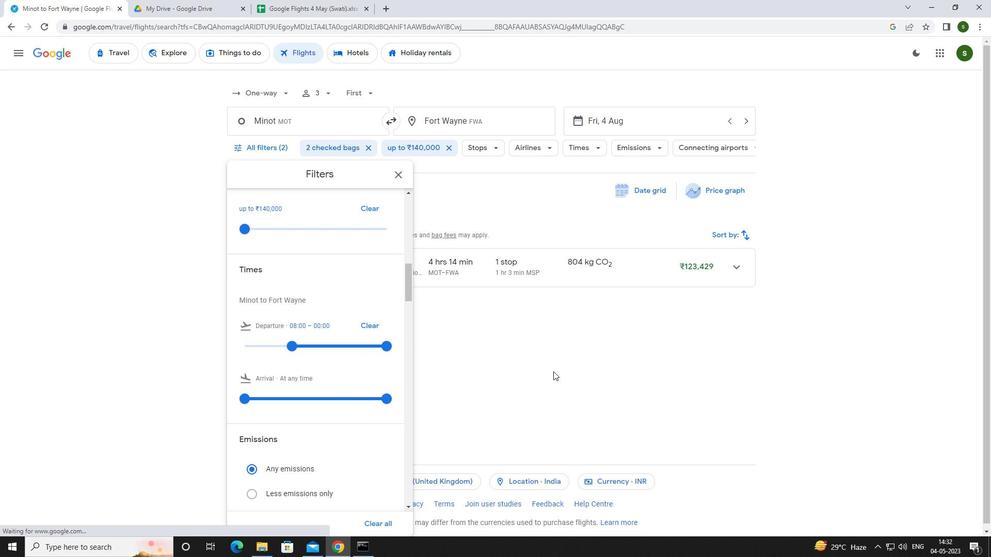 
